 Task: Use the formula "ERF.PRECISE" in spreadsheet "Project protfolio".
Action: Mouse moved to (104, 65)
Screenshot: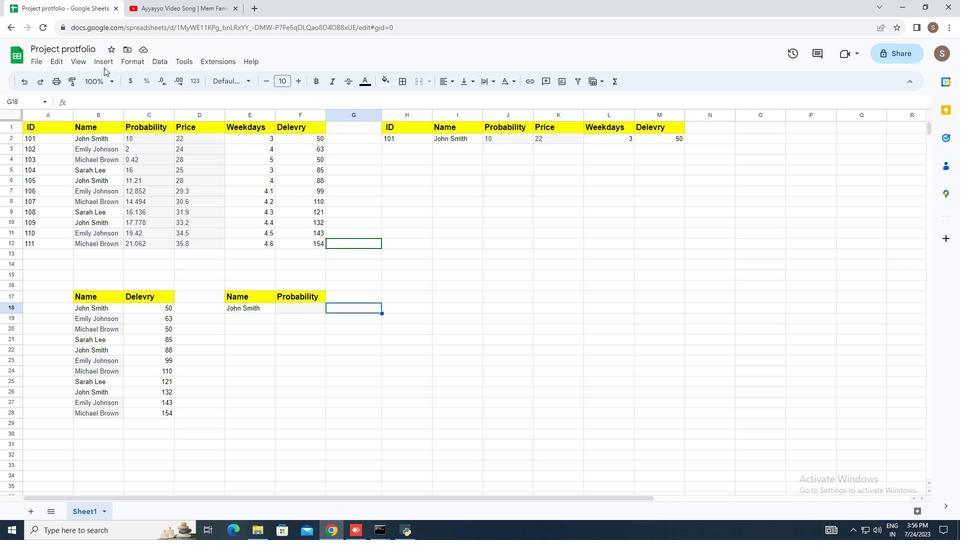 
Action: Mouse pressed left at (104, 65)
Screenshot: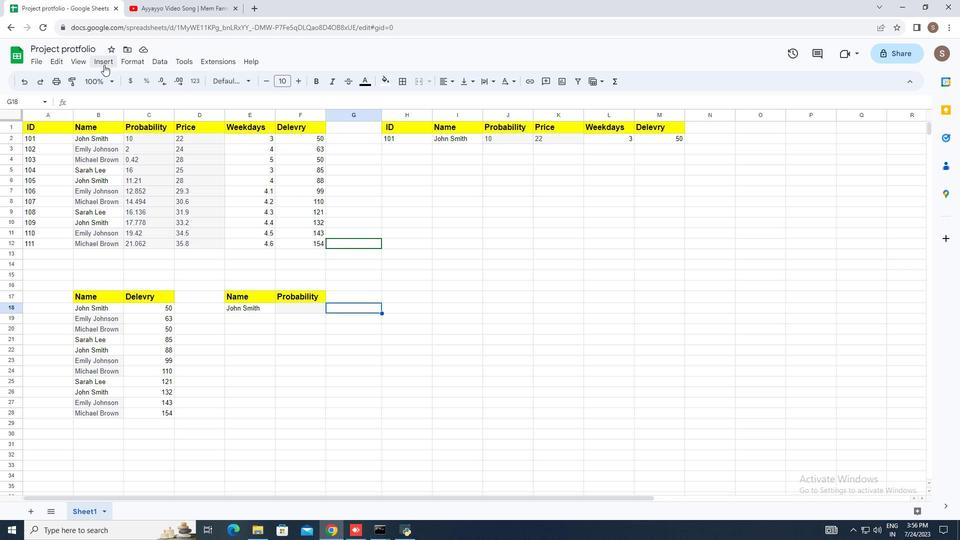 
Action: Mouse moved to (291, 229)
Screenshot: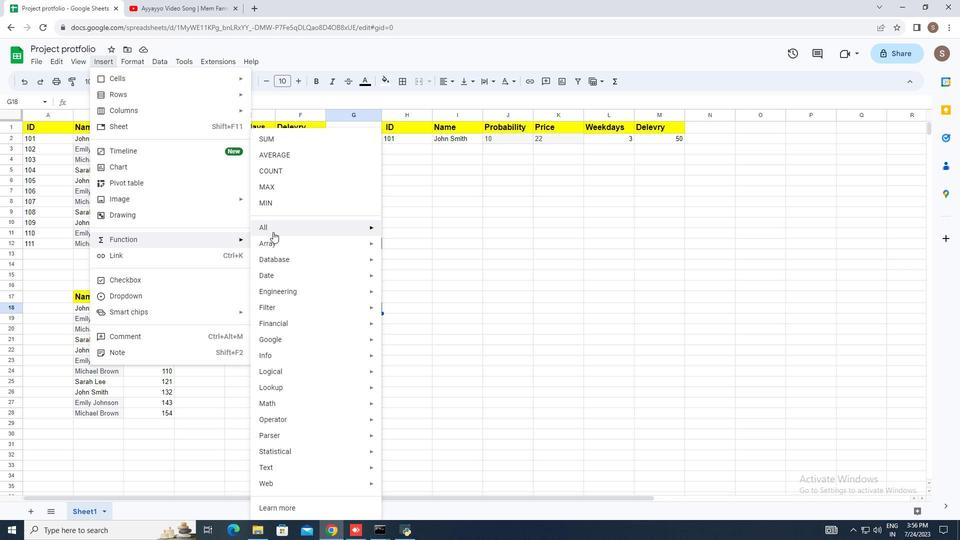 
Action: Mouse pressed left at (291, 229)
Screenshot: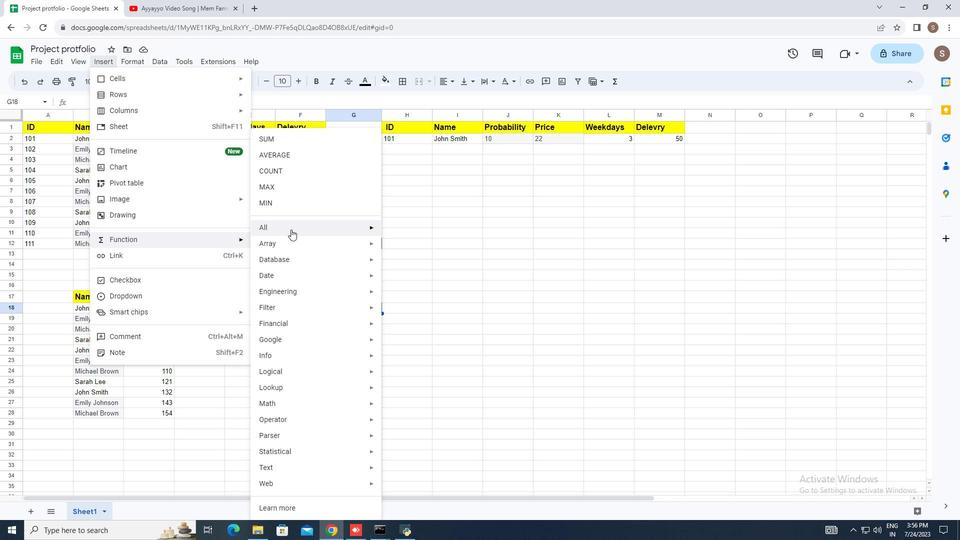 
Action: Mouse moved to (429, 197)
Screenshot: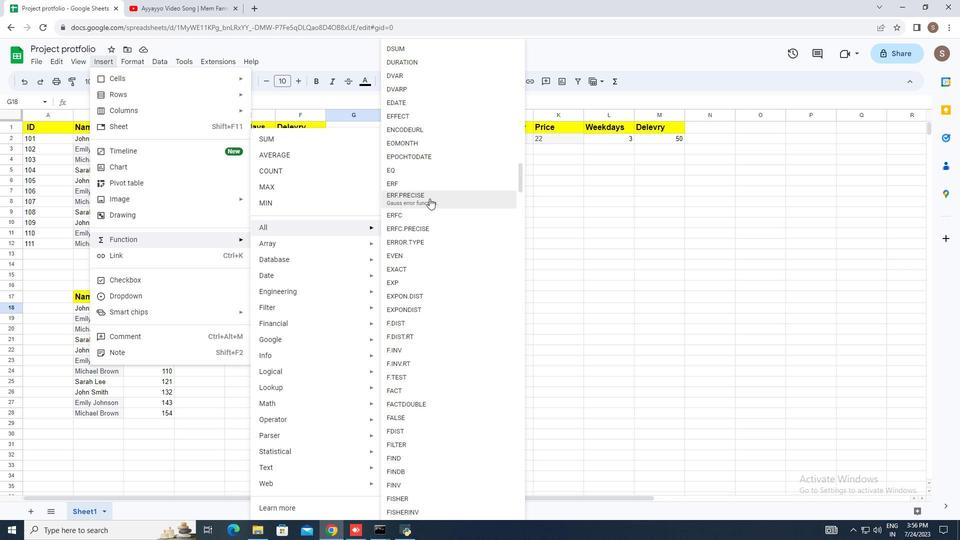 
Action: Mouse pressed left at (429, 197)
Screenshot: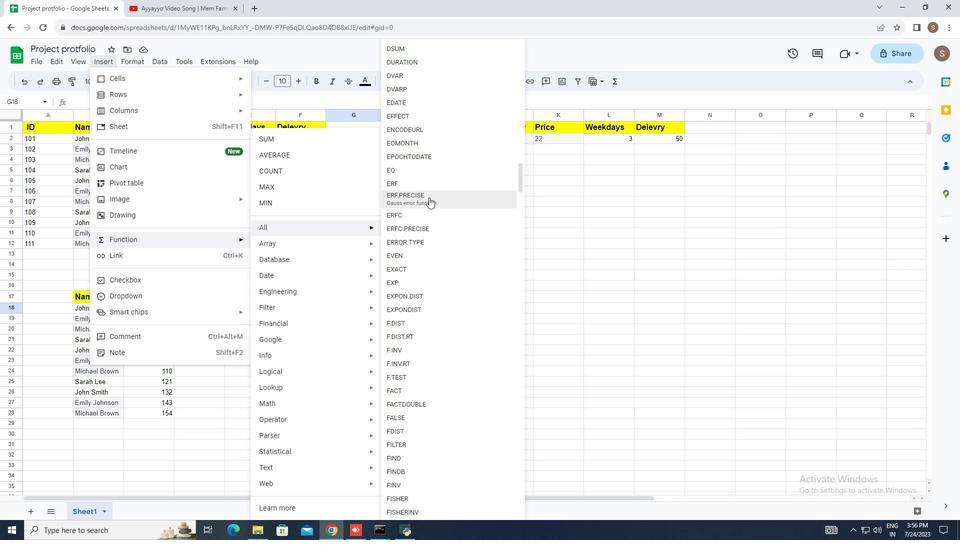 
Action: Mouse moved to (430, 292)
Screenshot: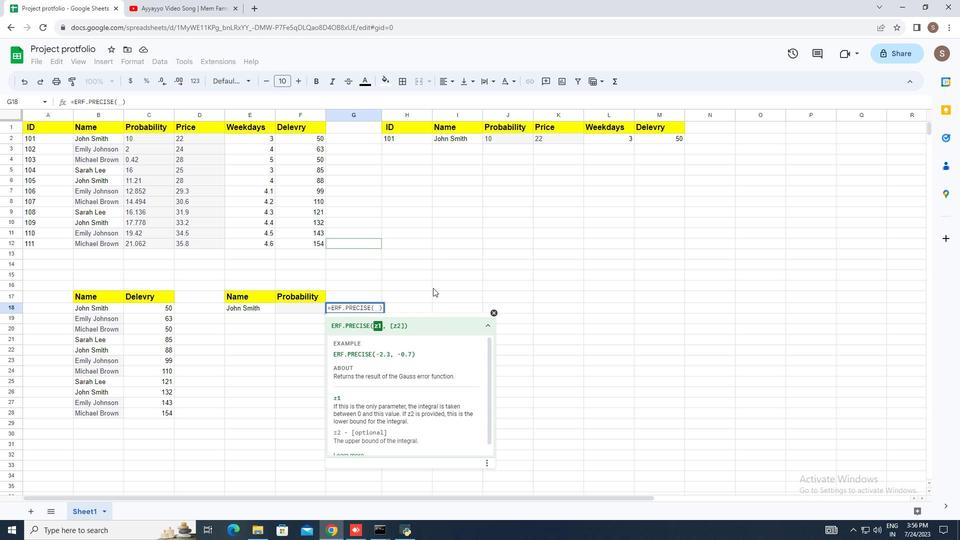
Action: Key pressed -6.5,<Key.space>-0.9<Key.enter>
Screenshot: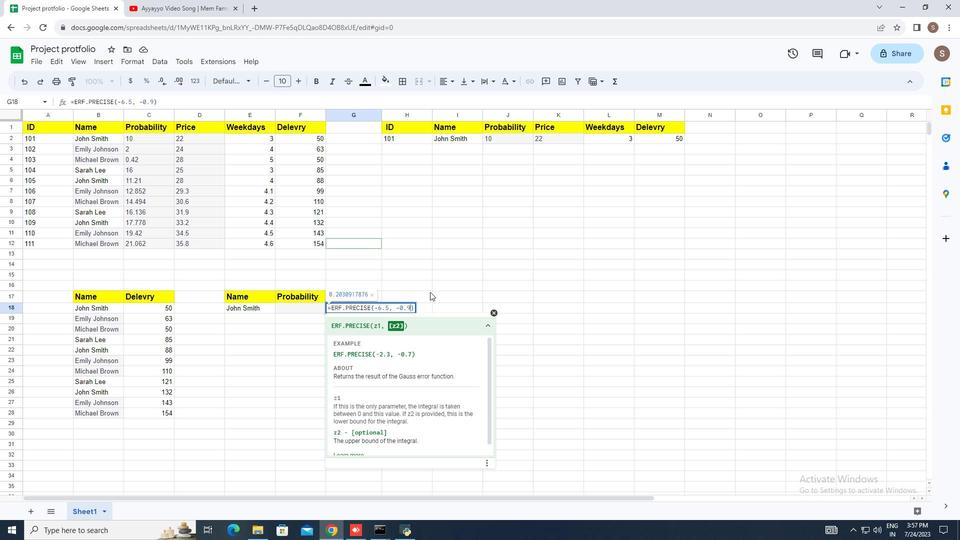 
